 Task: Change the avatar of your profile to Avocado.
Action: Mouse moved to (1064, 29)
Screenshot: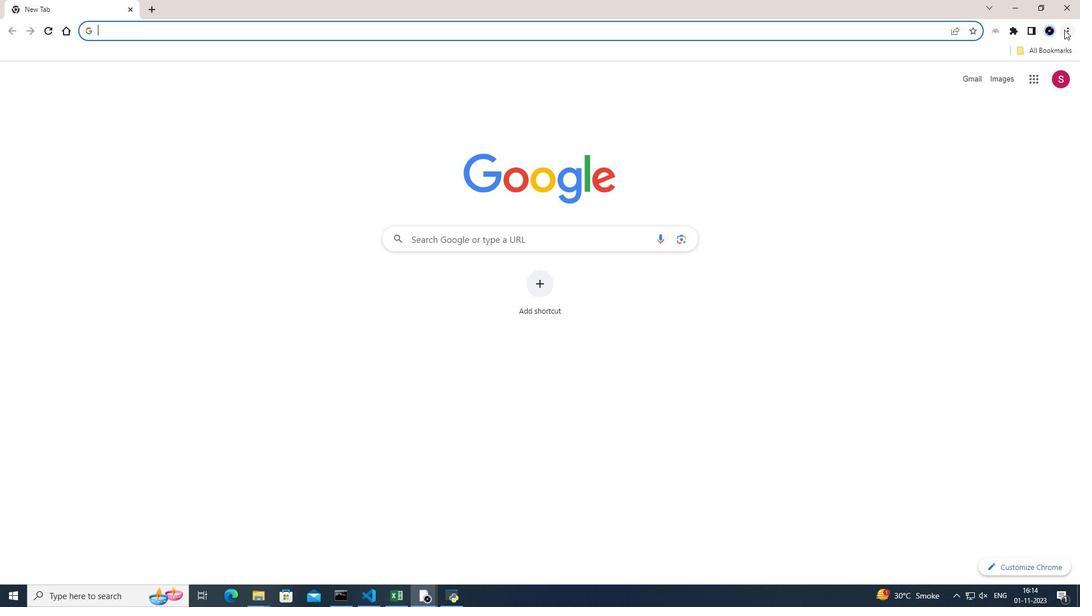 
Action: Mouse pressed left at (1064, 29)
Screenshot: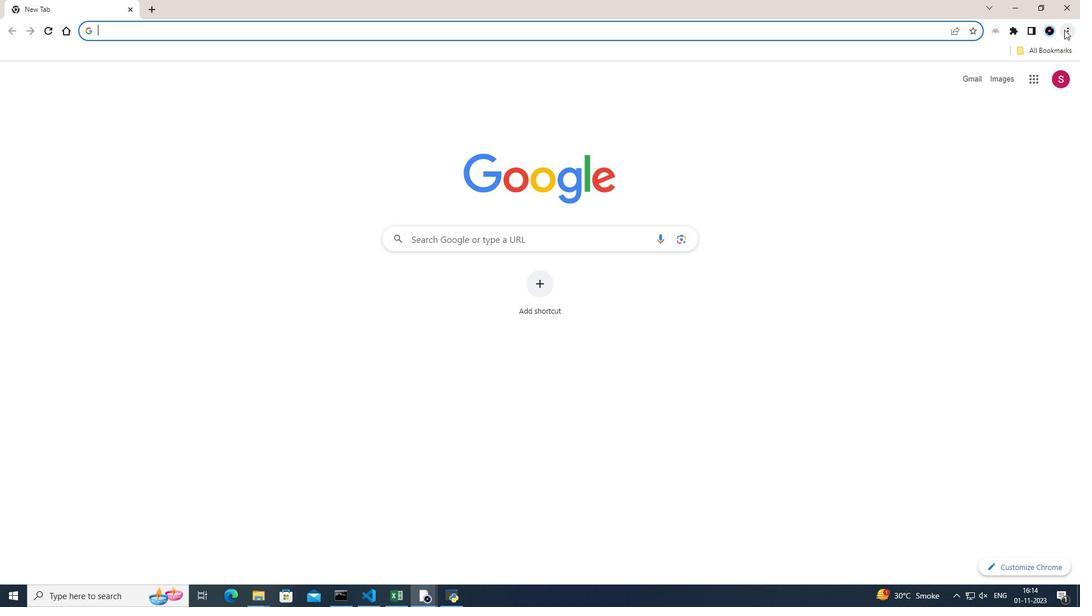 
Action: Mouse moved to (940, 236)
Screenshot: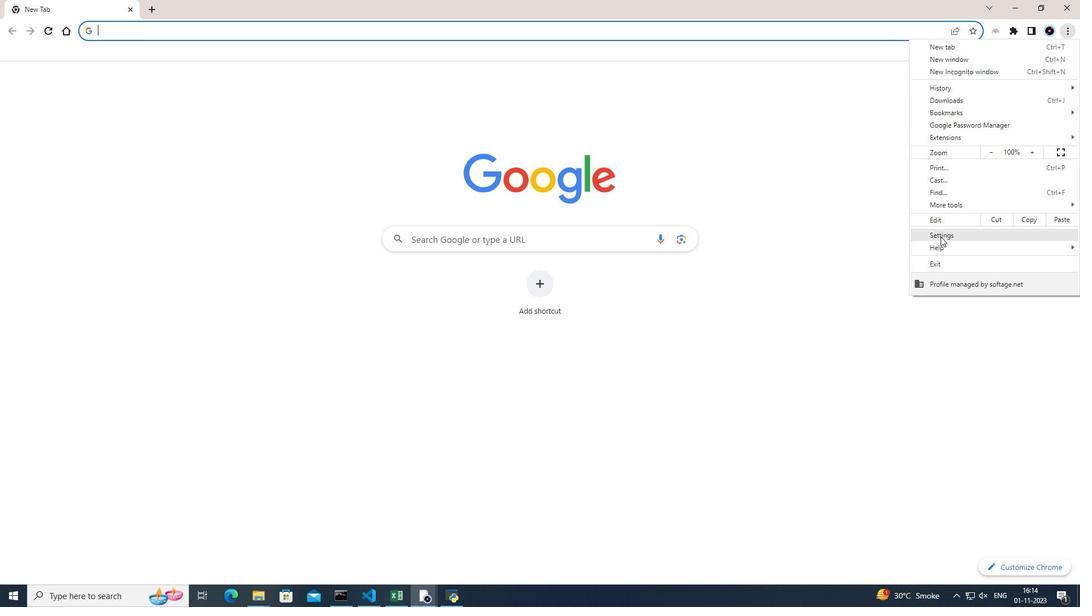 
Action: Mouse pressed left at (940, 236)
Screenshot: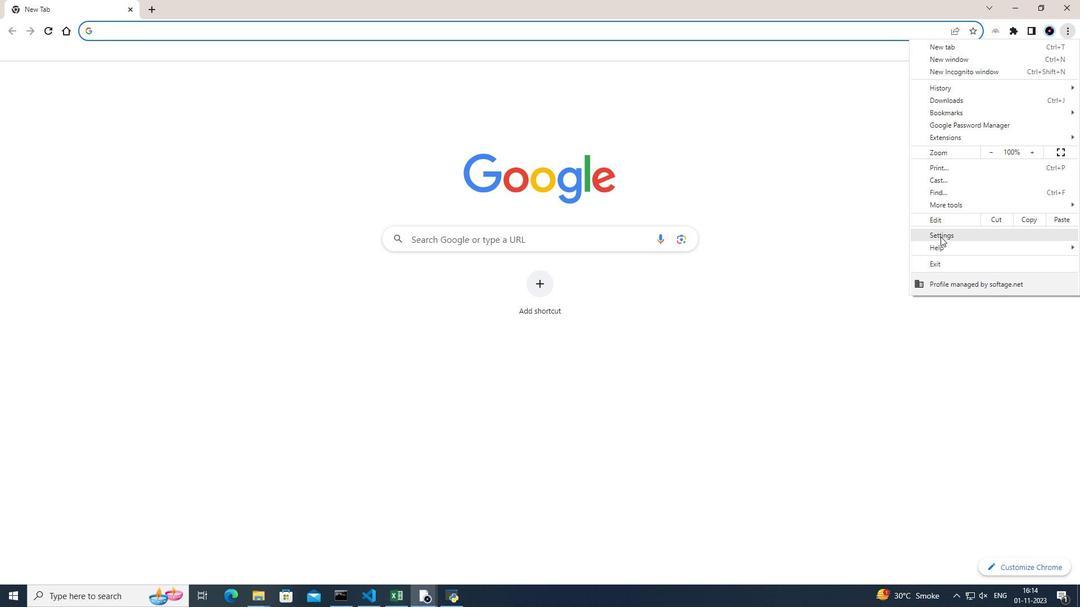 
Action: Mouse moved to (599, 255)
Screenshot: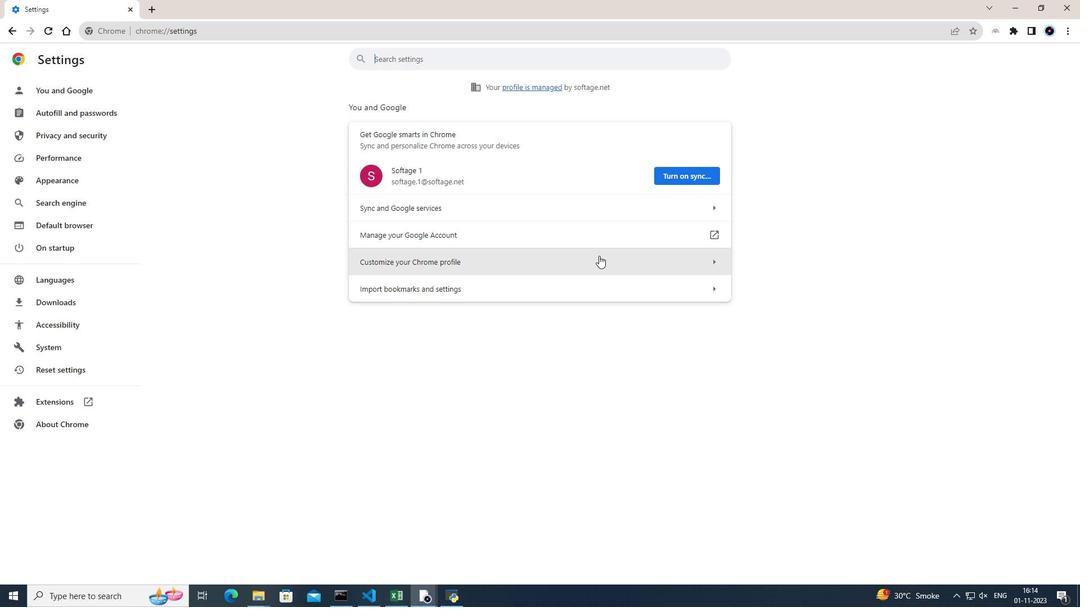
Action: Mouse pressed left at (599, 255)
Screenshot: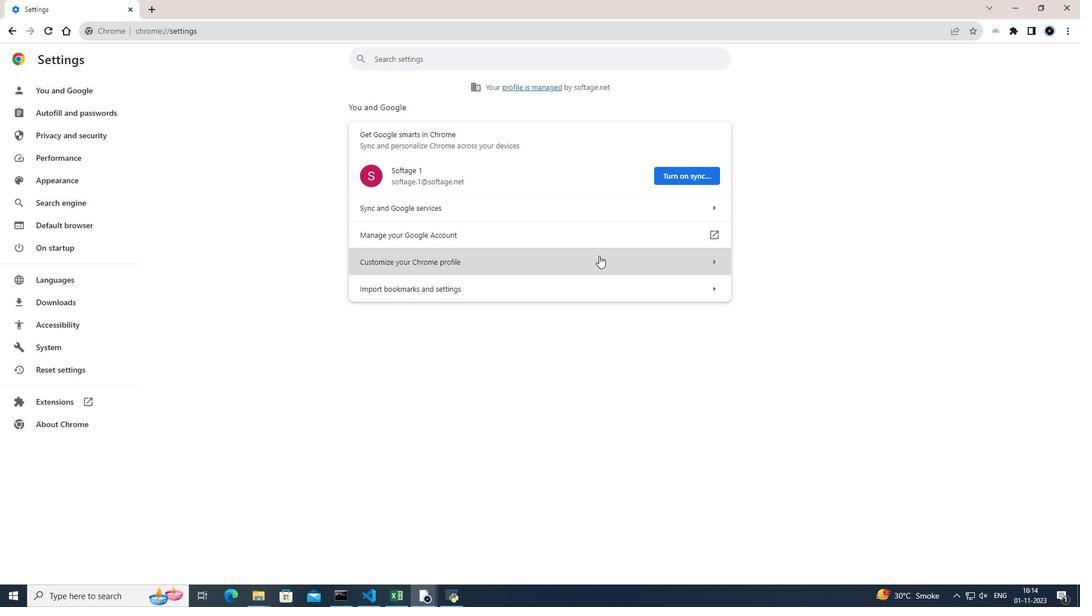 
Action: Mouse moved to (758, 270)
Screenshot: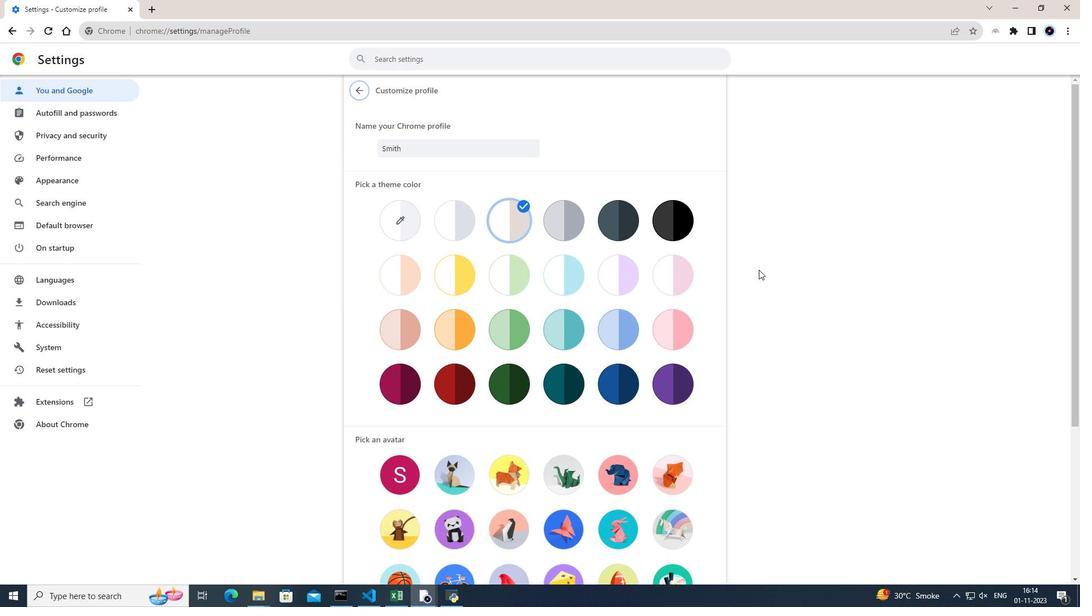 
Action: Mouse scrolled (758, 269) with delta (0, 0)
Screenshot: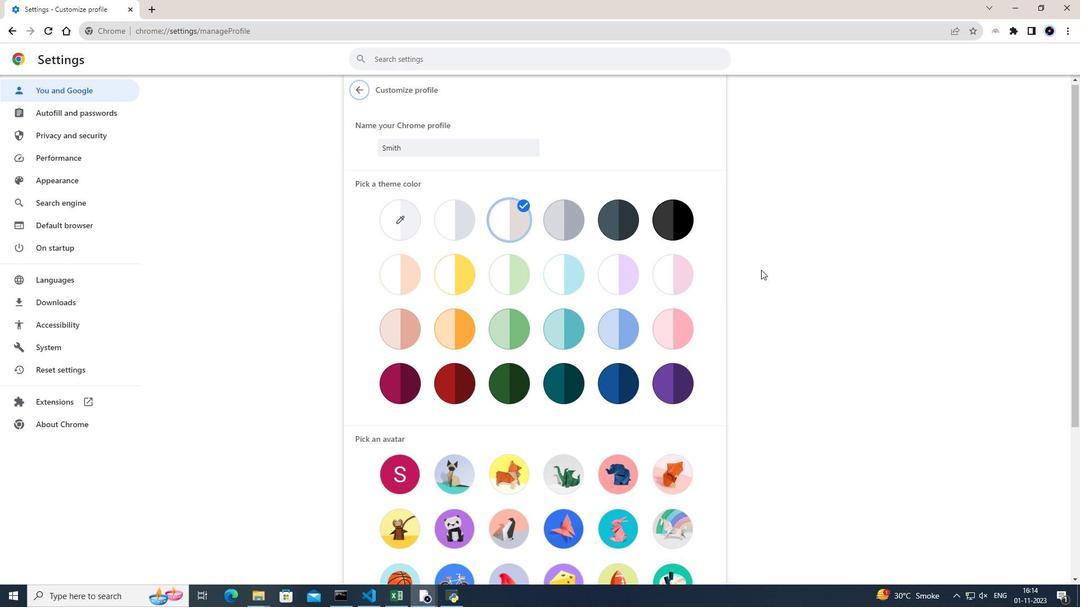 
Action: Mouse scrolled (758, 269) with delta (0, 0)
Screenshot: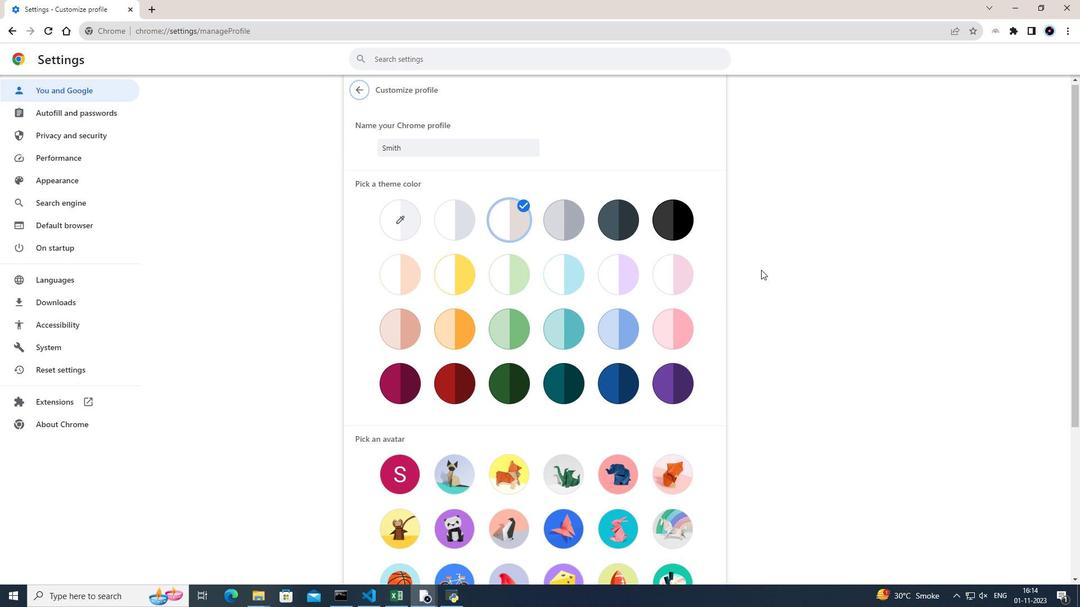 
Action: Mouse moved to (762, 270)
Screenshot: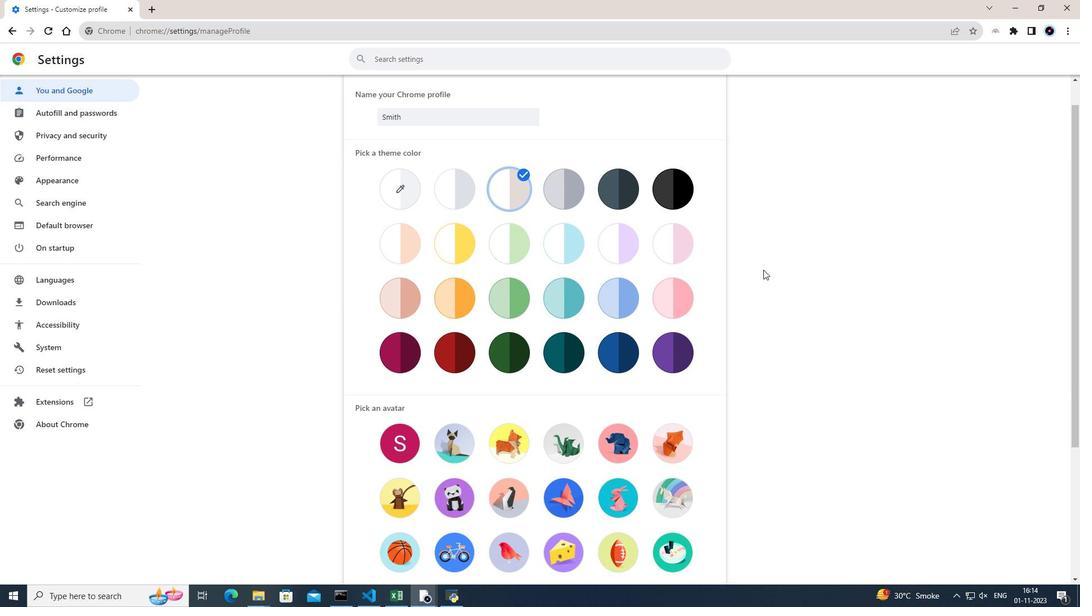 
Action: Mouse scrolled (762, 269) with delta (0, 0)
Screenshot: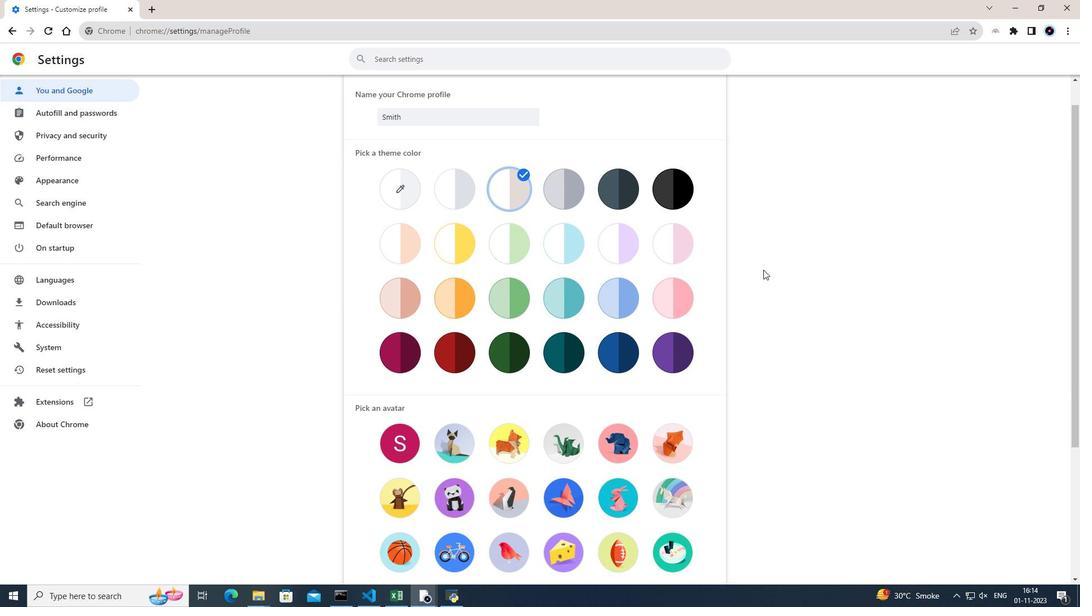 
Action: Mouse moved to (763, 270)
Screenshot: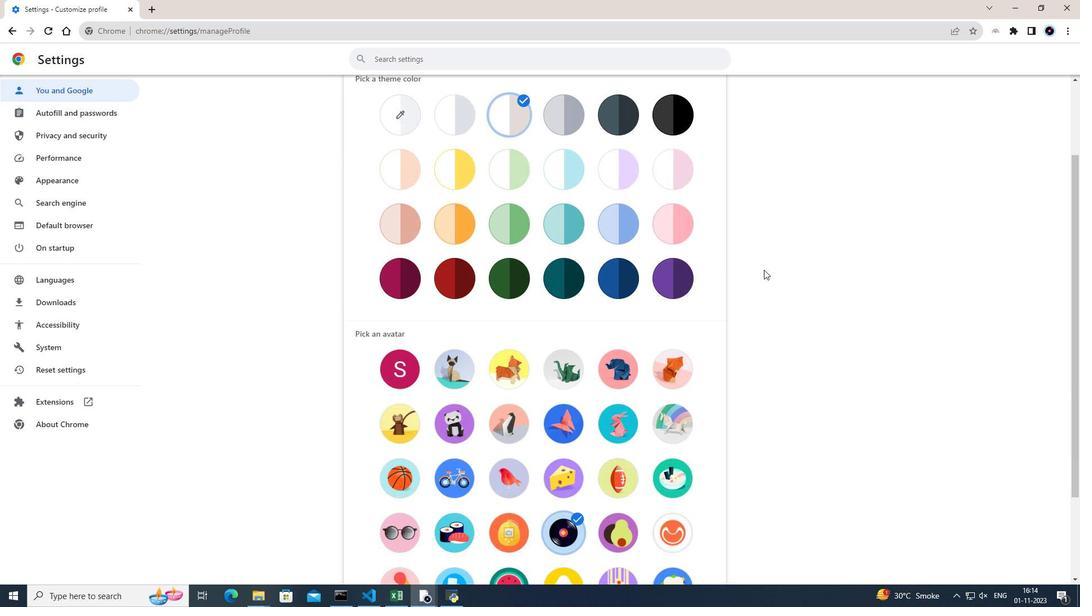 
Action: Mouse scrolled (763, 269) with delta (0, 0)
Screenshot: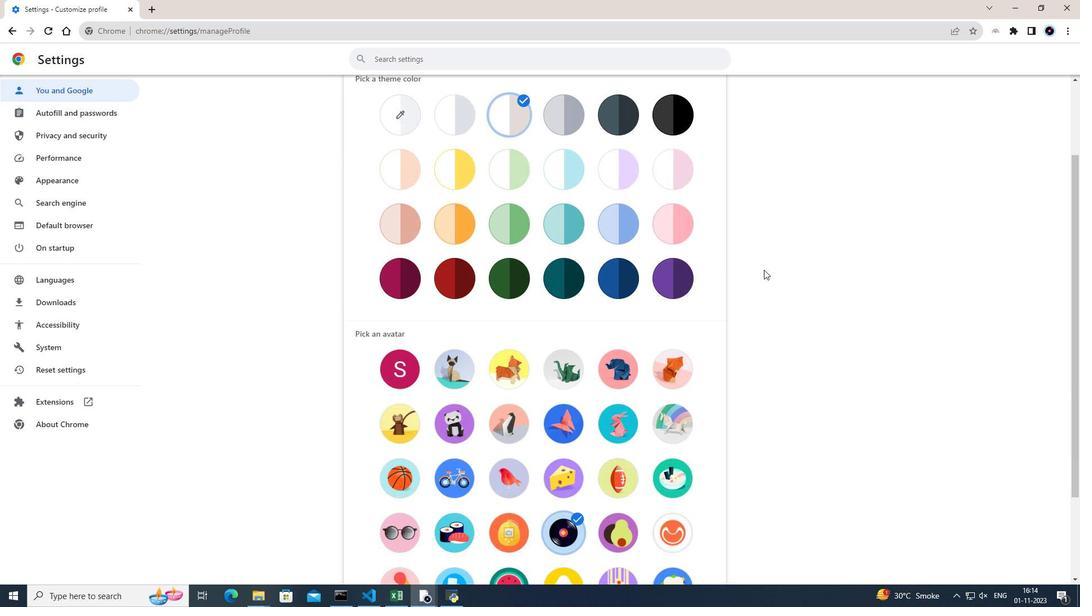 
Action: Mouse moved to (610, 425)
Screenshot: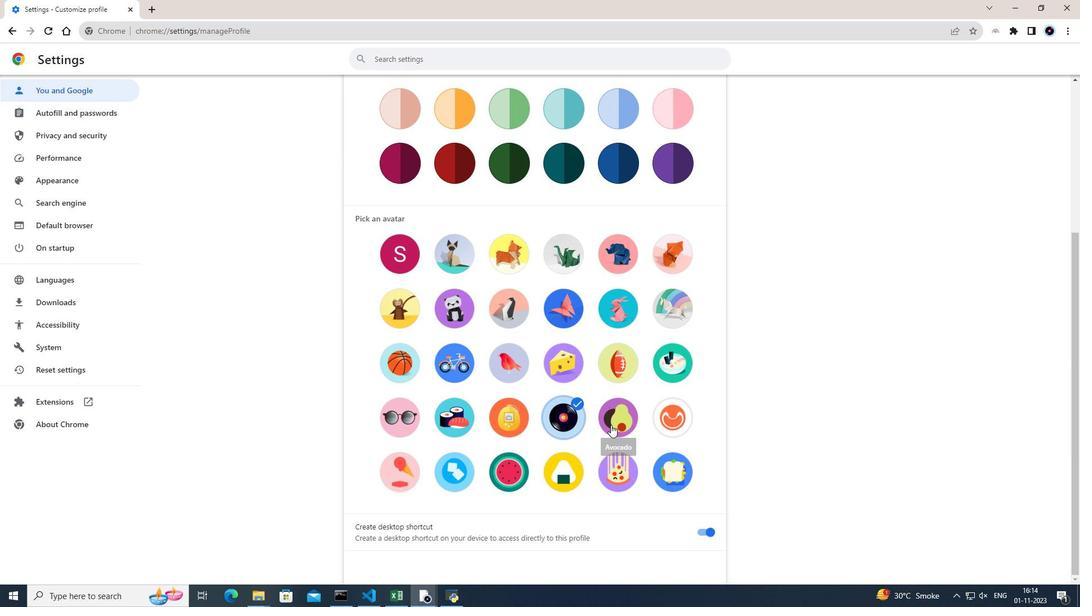 
Action: Mouse pressed left at (610, 425)
Screenshot: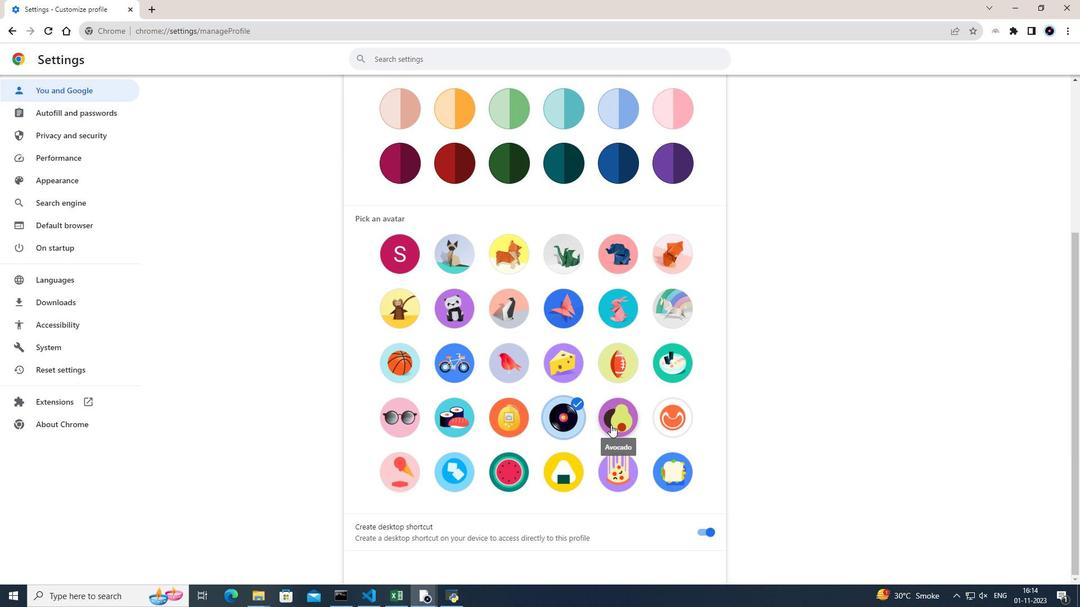 
Action: Mouse moved to (813, 393)
Screenshot: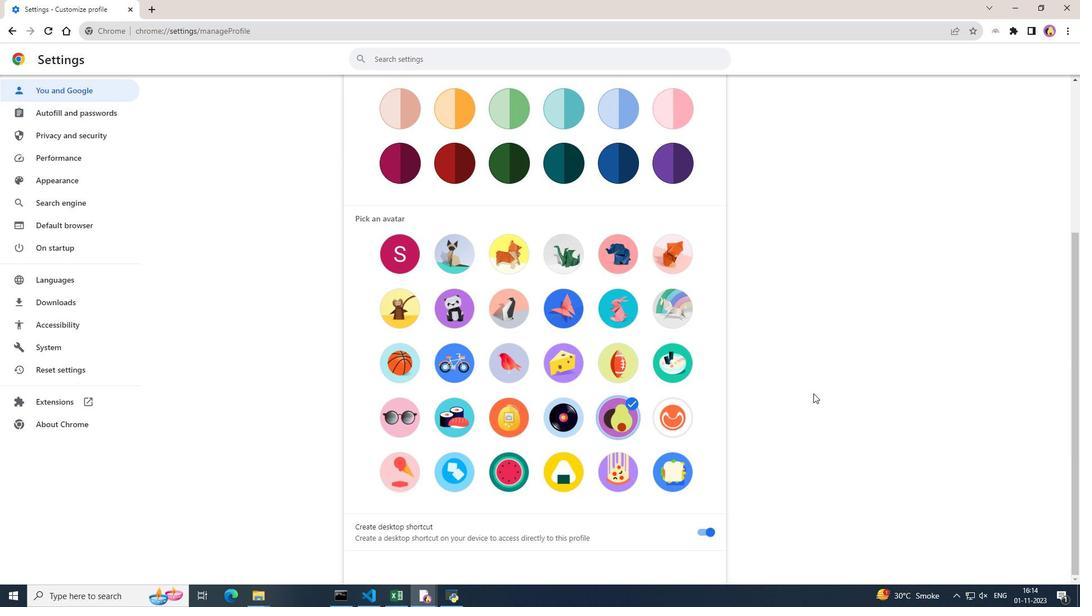 
